 Task: Look for products in the category "Boxed Meals & Sides" from Shanyi only.
Action: Mouse moved to (240, 127)
Screenshot: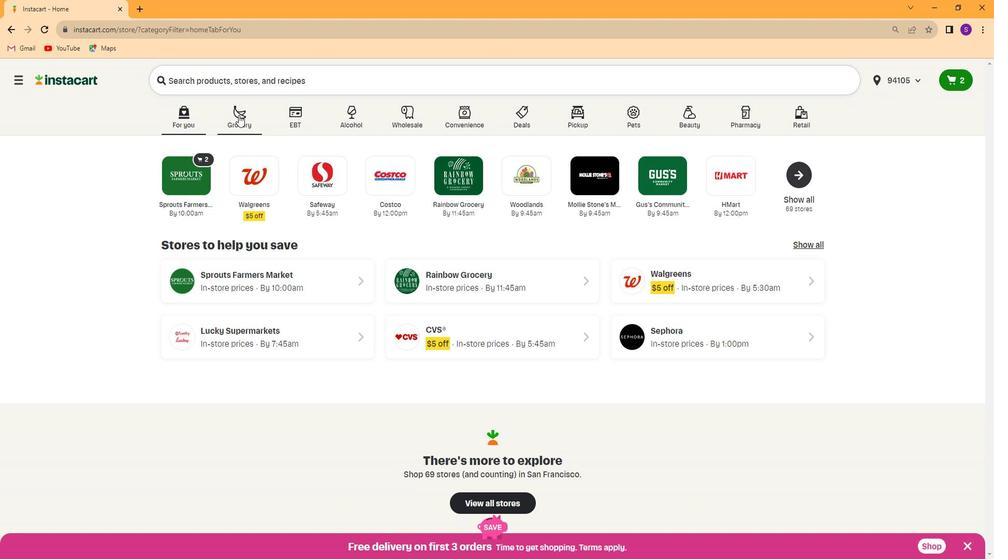 
Action: Mouse pressed left at (240, 127)
Screenshot: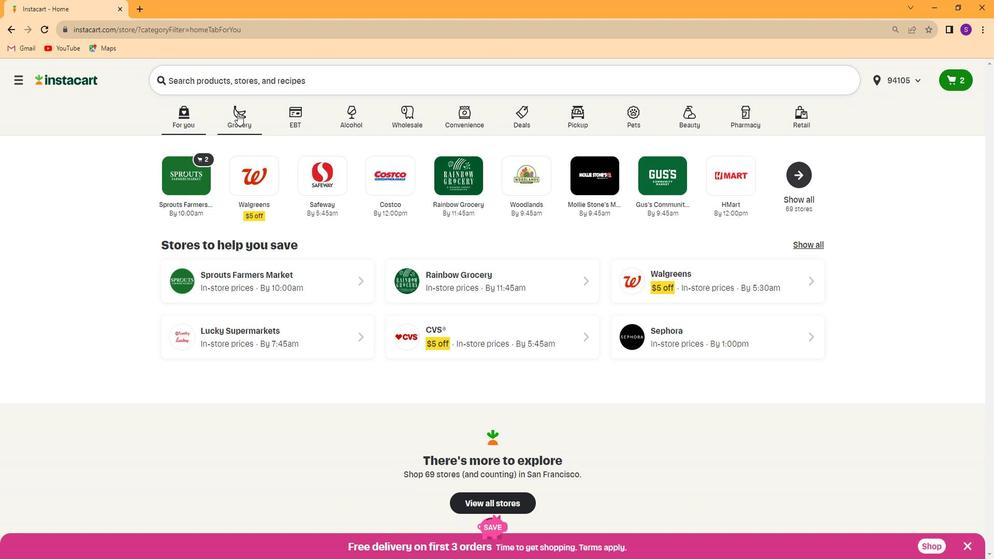 
Action: Mouse moved to (321, 189)
Screenshot: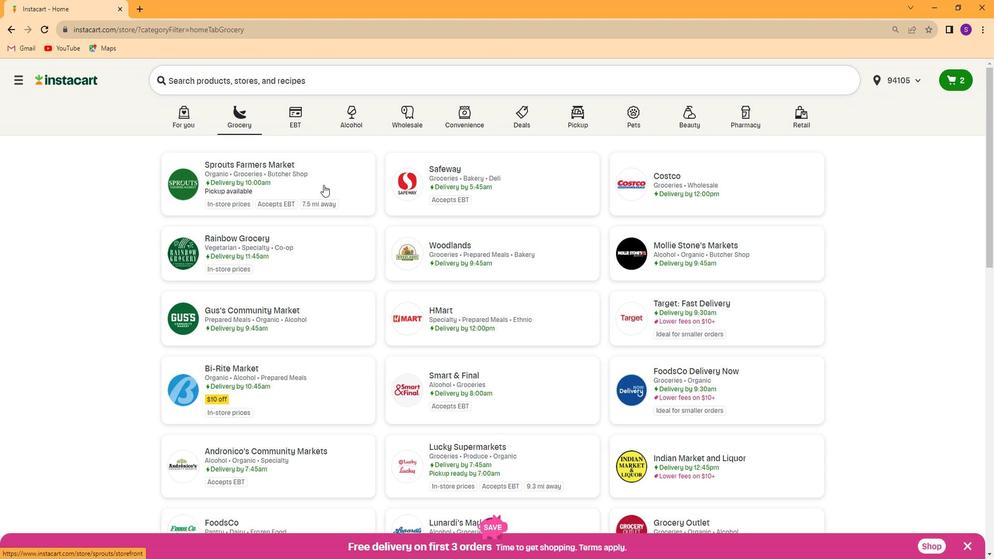 
Action: Mouse pressed left at (321, 189)
Screenshot: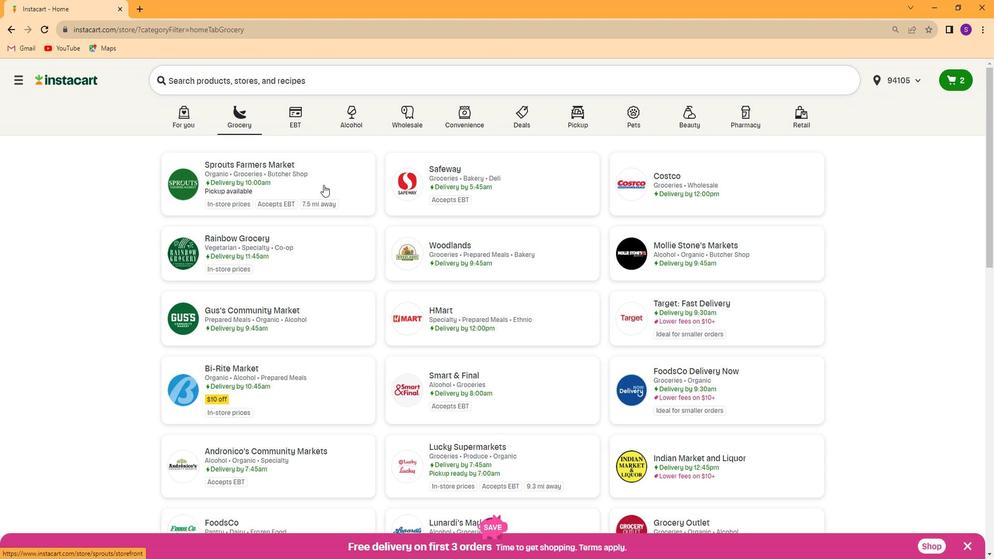
Action: Mouse moved to (100, 289)
Screenshot: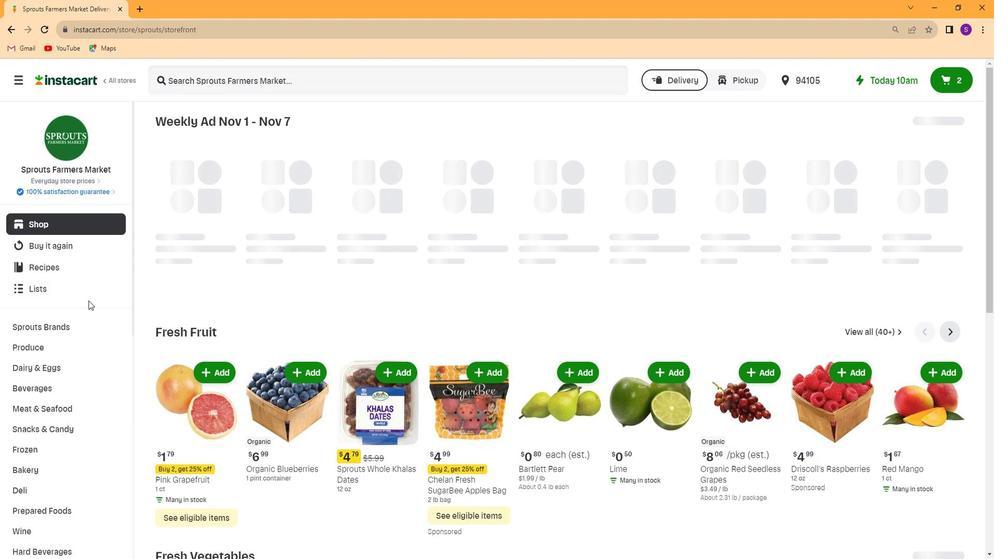 
Action: Mouse scrolled (100, 288) with delta (0, 0)
Screenshot: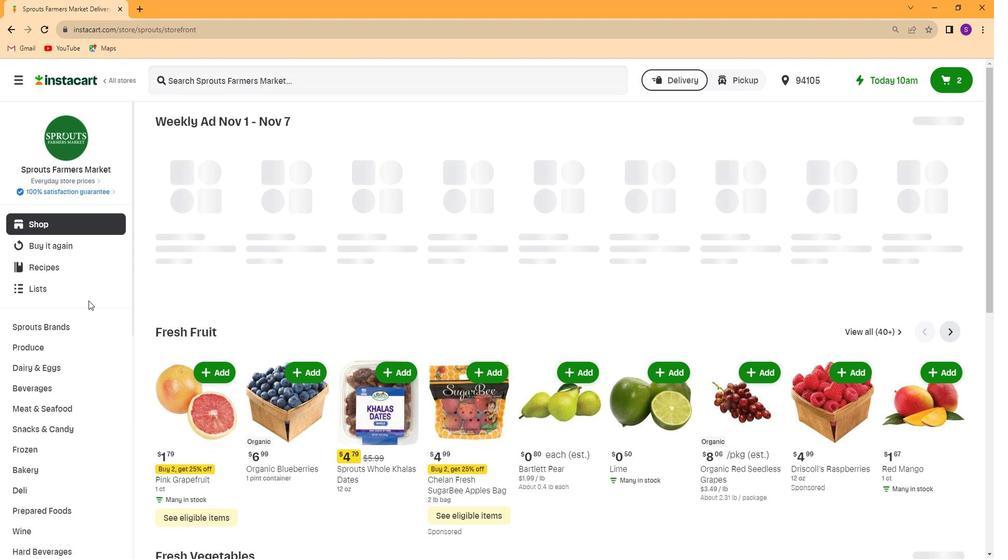 
Action: Mouse scrolled (100, 288) with delta (0, 0)
Screenshot: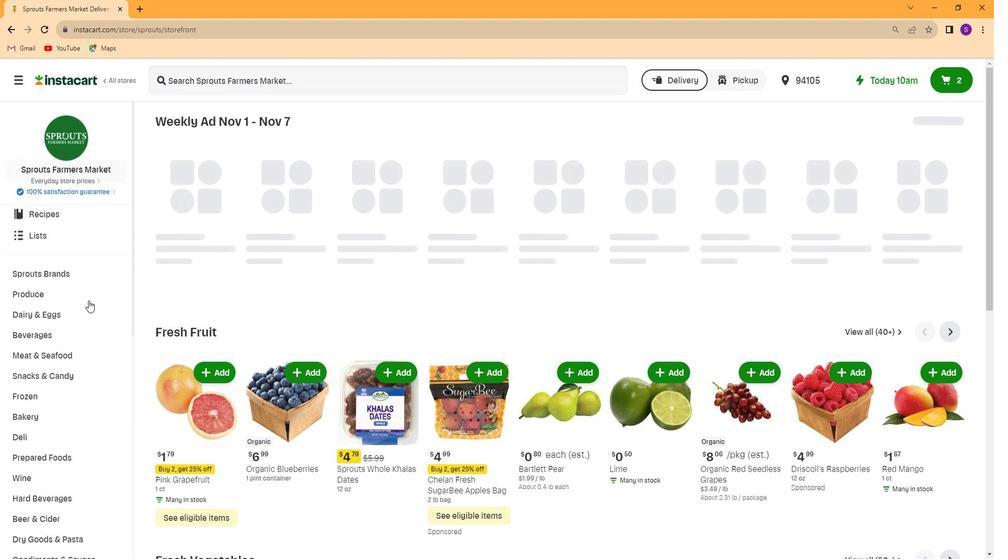 
Action: Mouse scrolled (100, 288) with delta (0, 0)
Screenshot: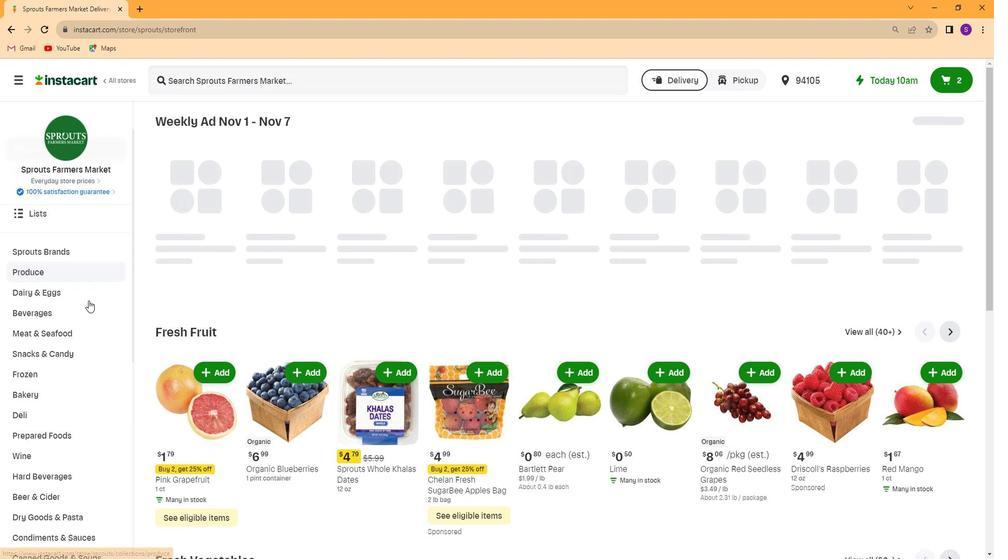 
Action: Mouse scrolled (100, 288) with delta (0, 0)
Screenshot: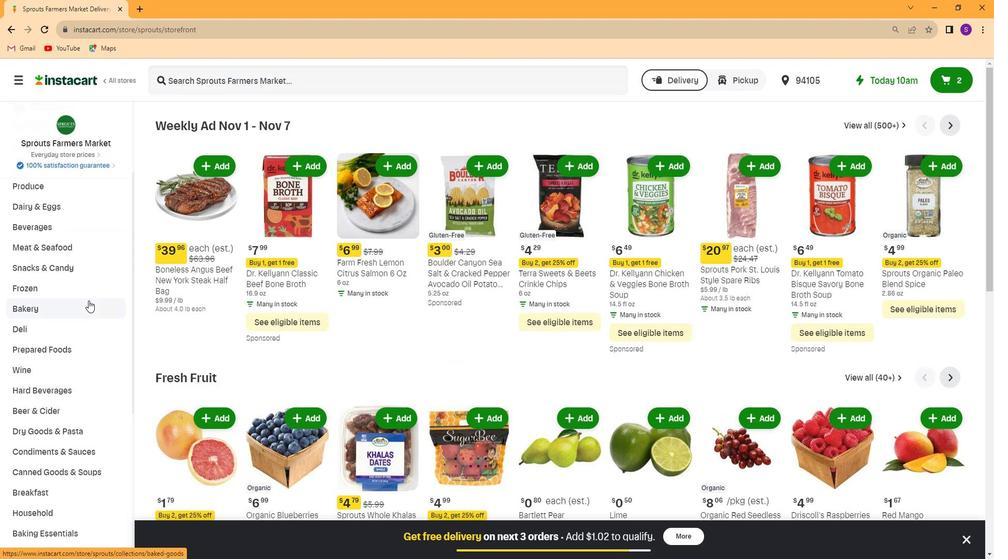 
Action: Mouse moved to (88, 354)
Screenshot: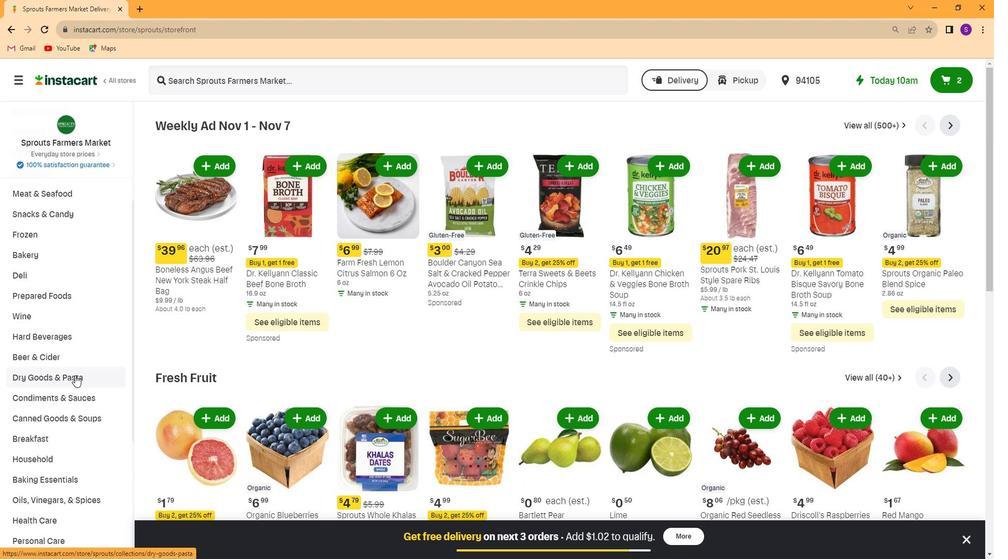
Action: Mouse pressed left at (88, 354)
Screenshot: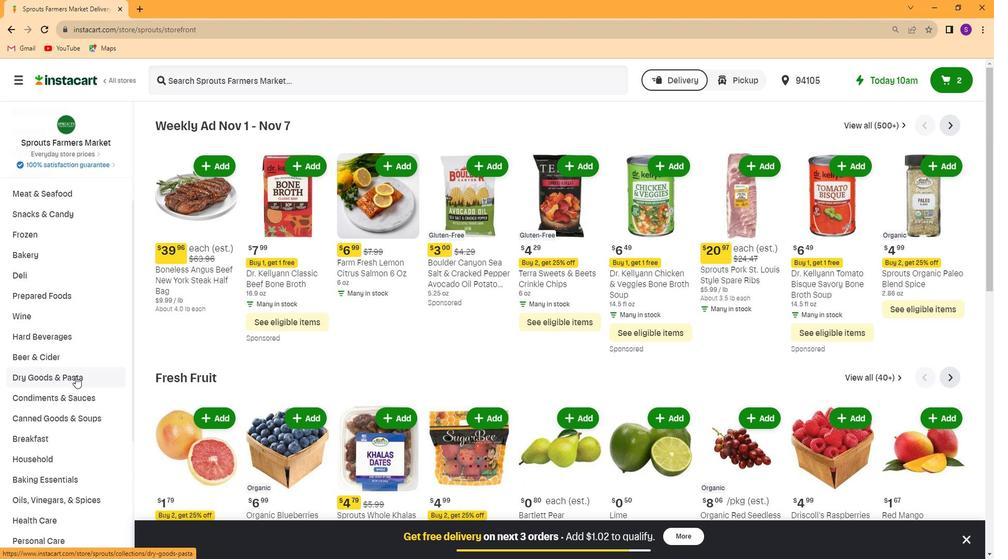 
Action: Mouse moved to (401, 164)
Screenshot: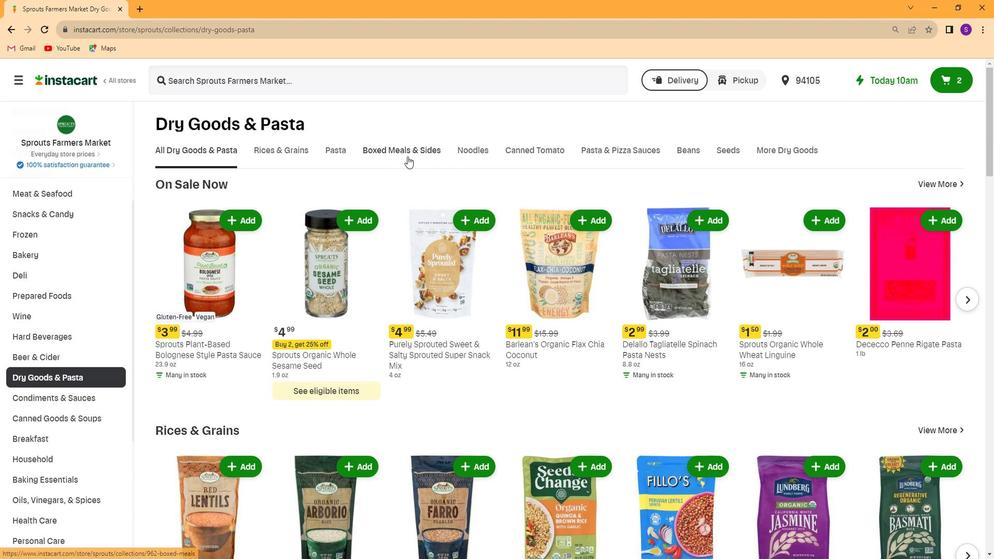 
Action: Mouse pressed left at (401, 164)
Screenshot: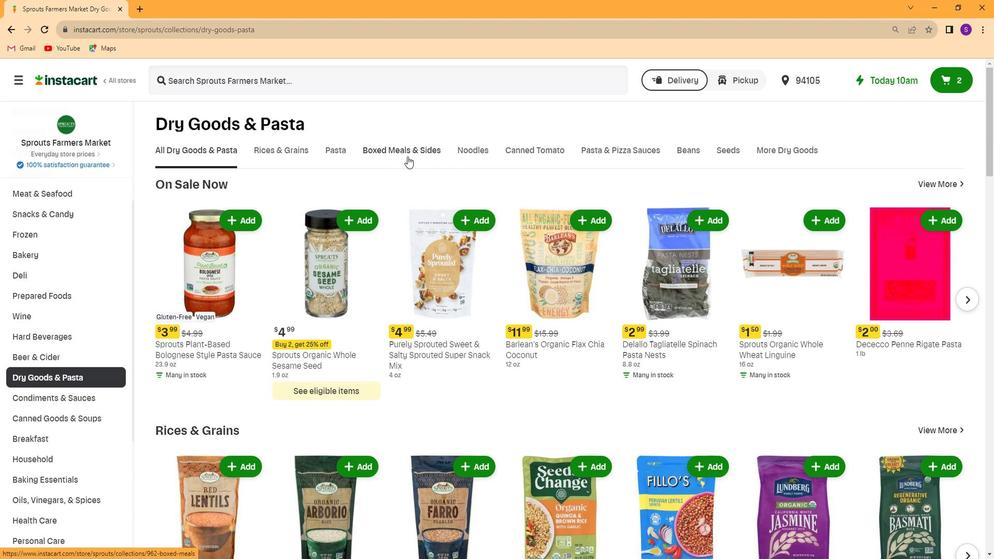 
Action: Mouse moved to (339, 197)
Screenshot: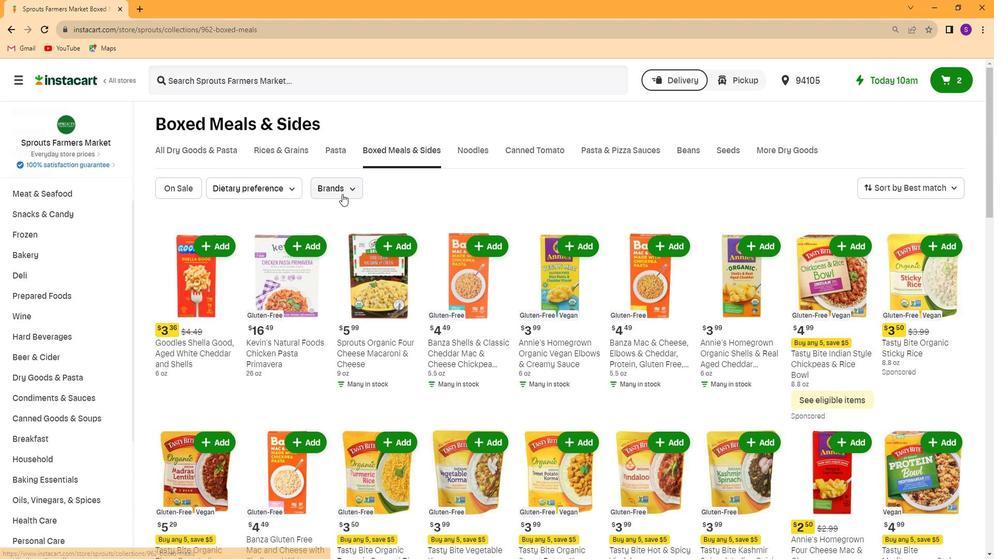 
Action: Mouse pressed left at (339, 197)
Screenshot: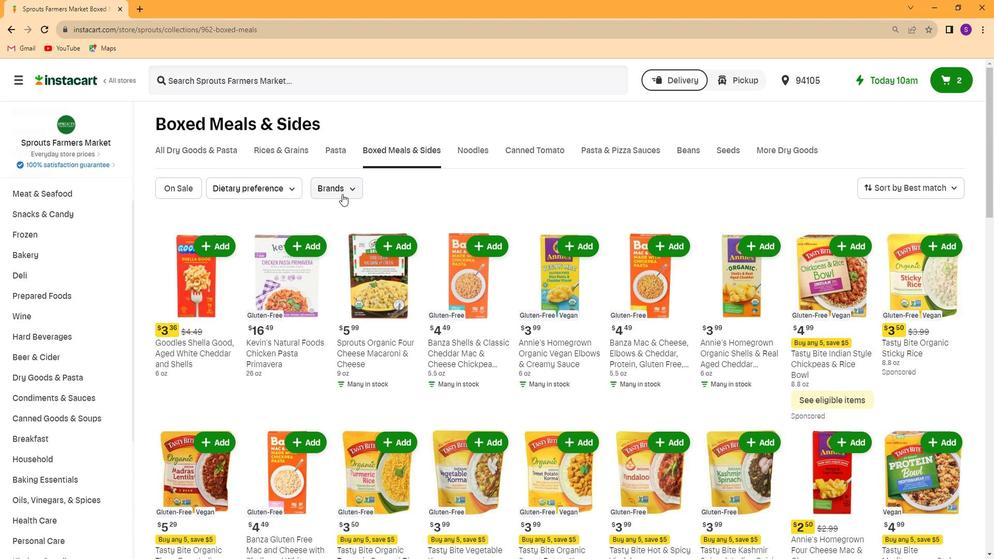 
Action: Mouse moved to (358, 272)
Screenshot: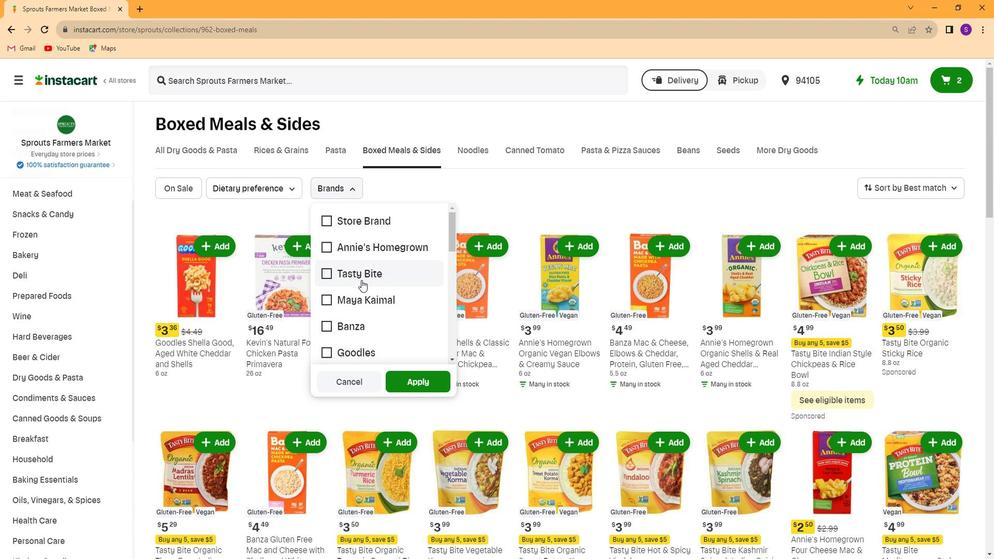 
Action: Mouse scrolled (358, 271) with delta (0, 0)
Screenshot: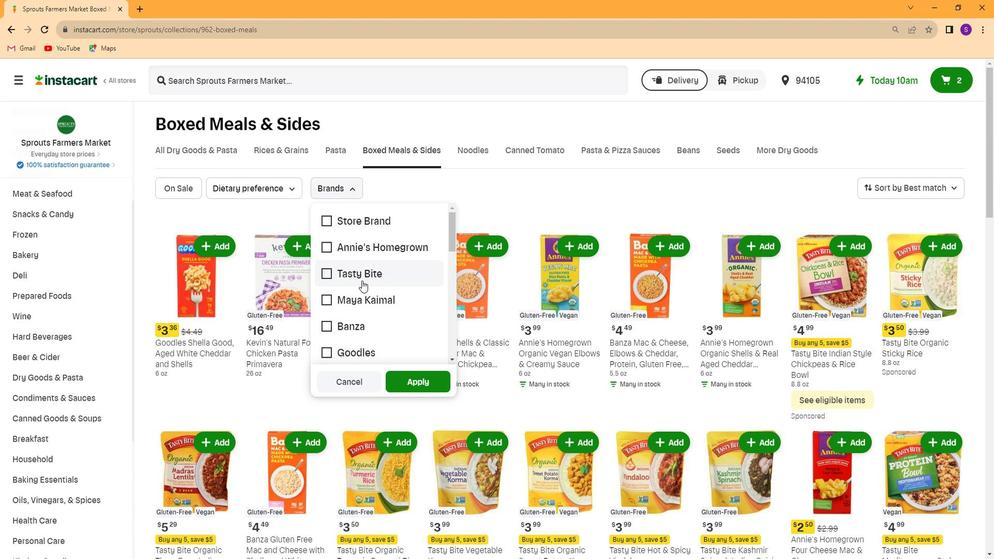 
Action: Mouse scrolled (358, 271) with delta (0, 0)
Screenshot: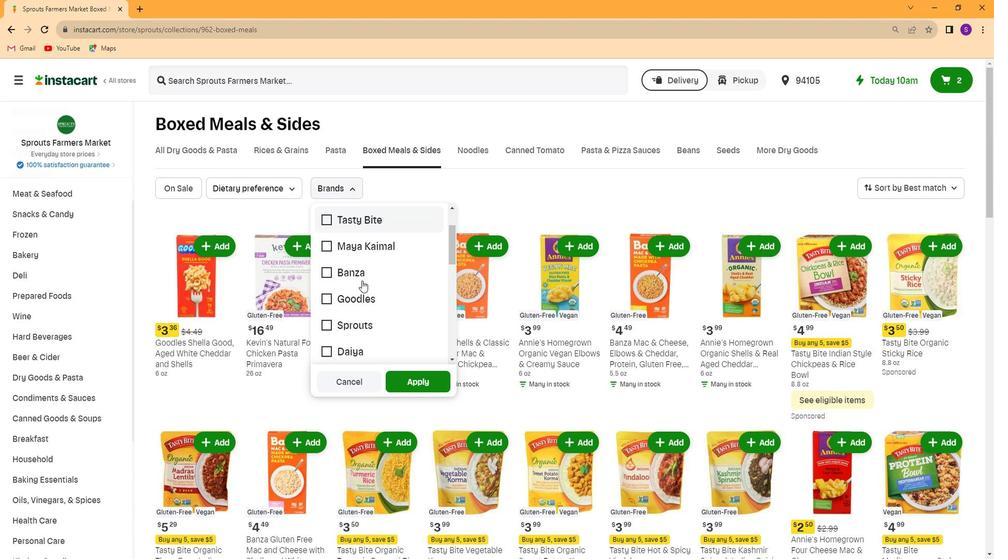 
Action: Mouse scrolled (358, 271) with delta (0, 0)
Screenshot: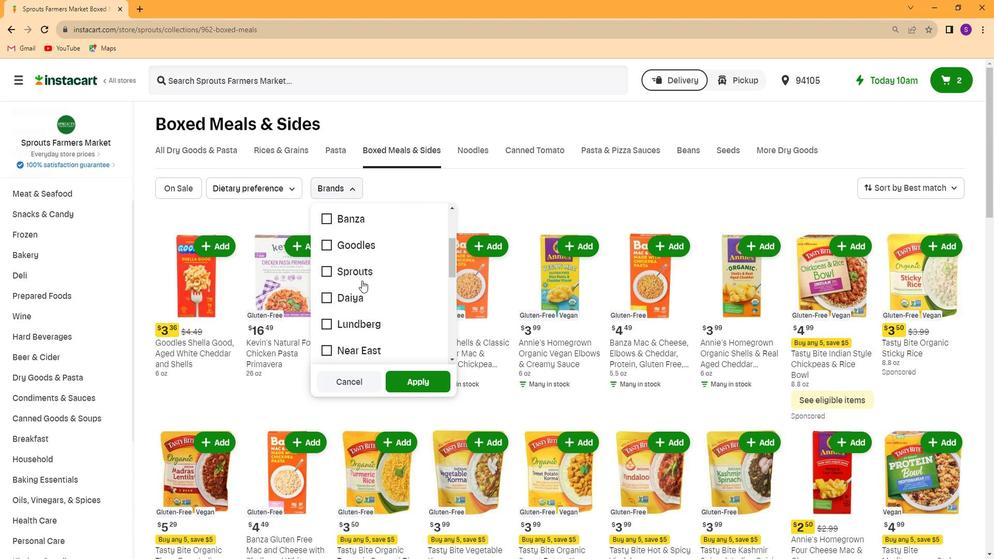 
Action: Mouse scrolled (358, 271) with delta (0, 0)
Screenshot: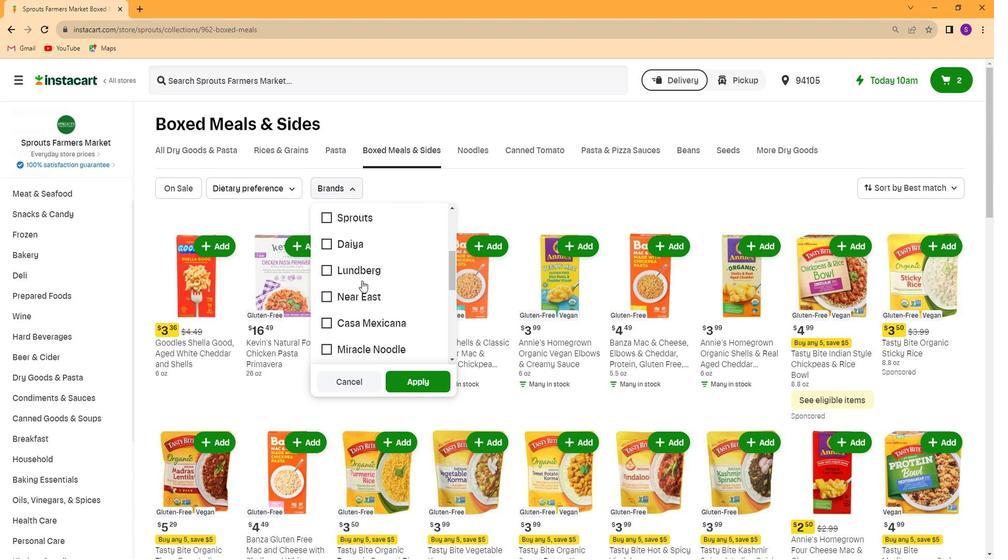 
Action: Mouse scrolled (358, 271) with delta (0, 0)
Screenshot: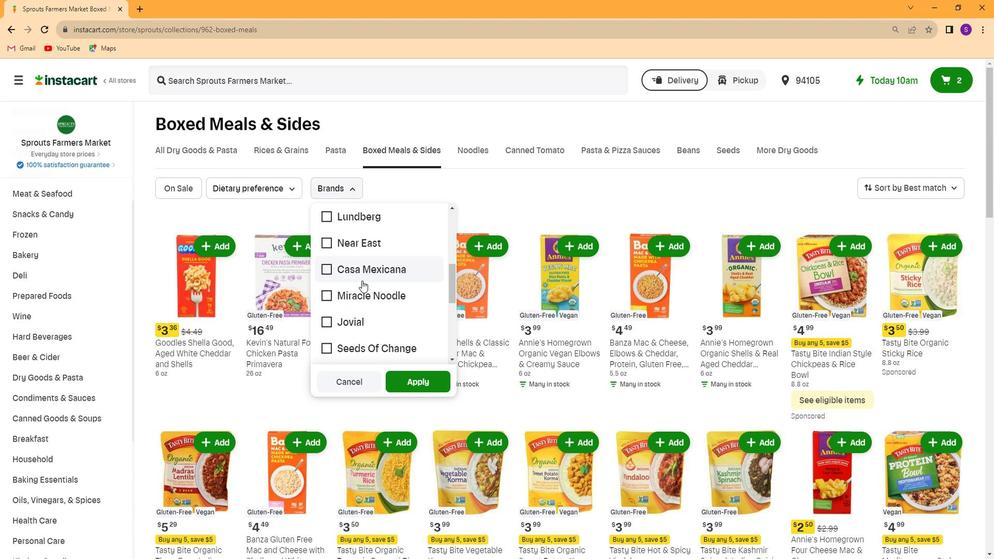 
Action: Mouse scrolled (358, 271) with delta (0, 0)
Screenshot: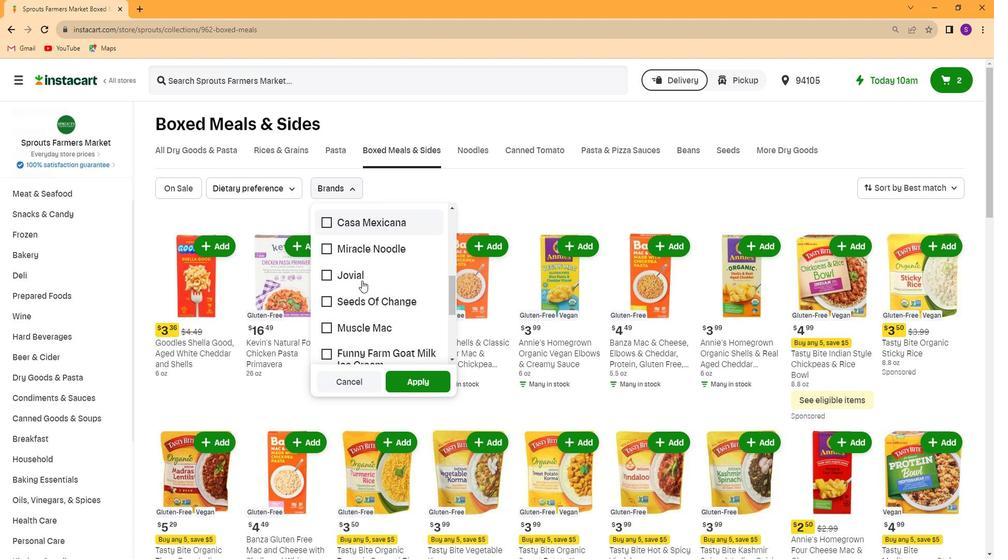
Action: Mouse scrolled (358, 271) with delta (0, 0)
Screenshot: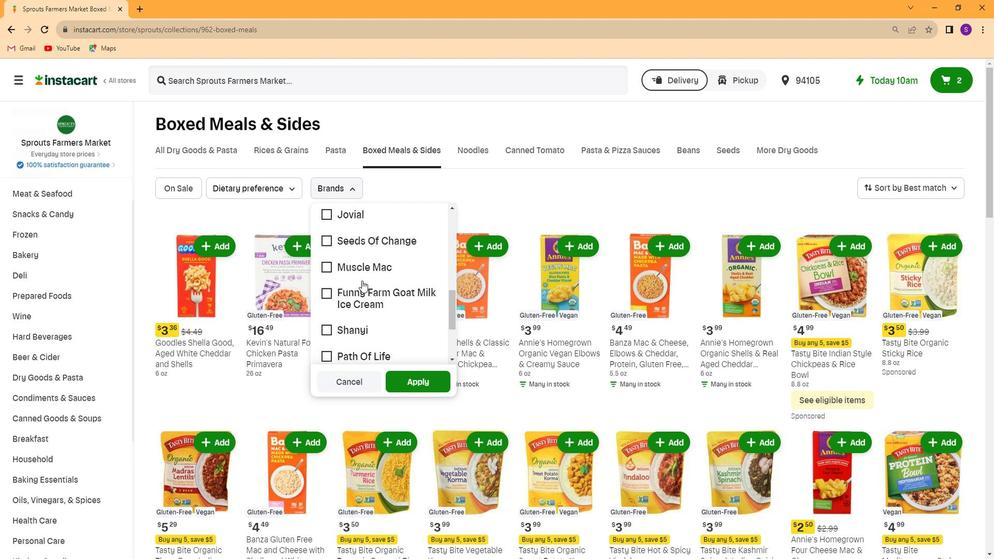 
Action: Mouse pressed left at (358, 272)
Screenshot: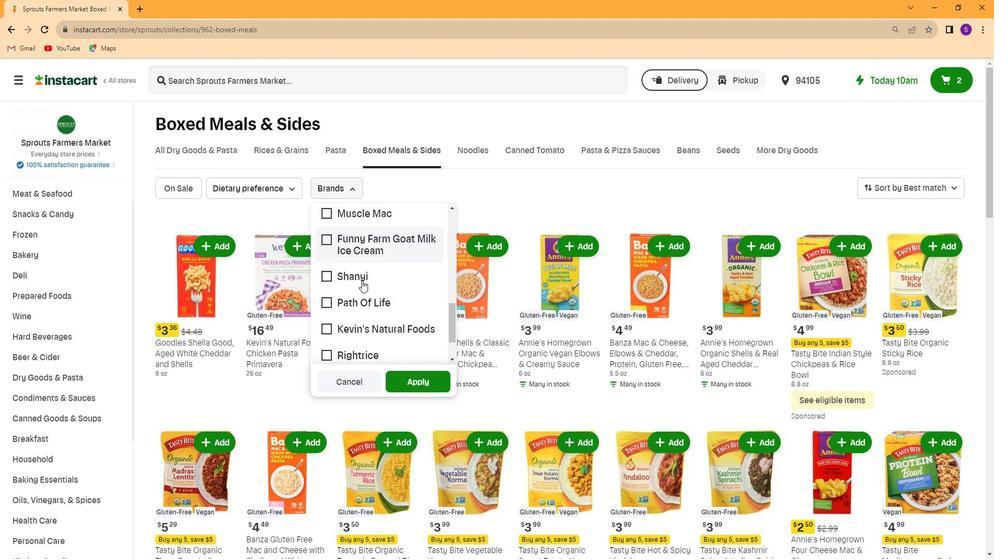
Action: Mouse moved to (410, 358)
Screenshot: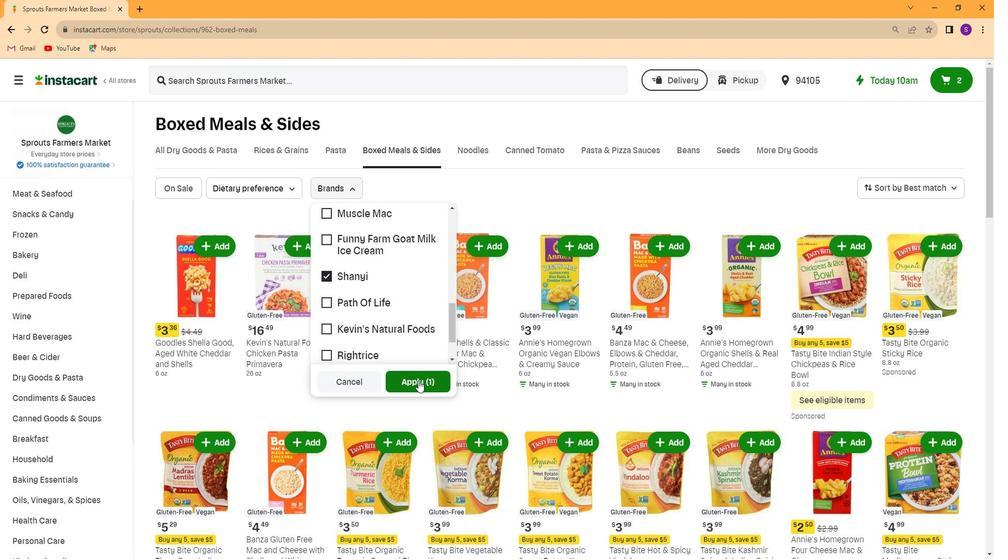 
Action: Mouse pressed left at (410, 358)
Screenshot: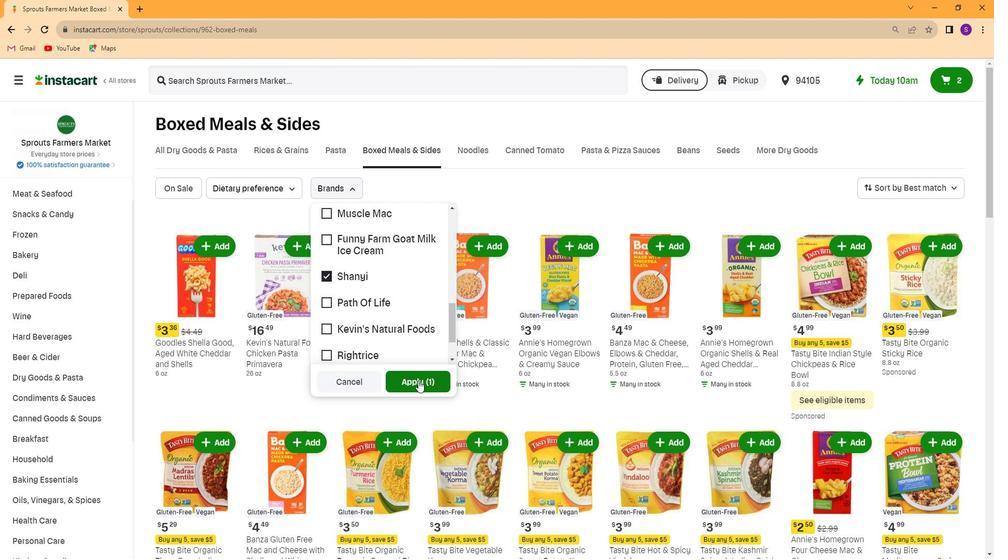 
Action: Mouse moved to (490, 348)
Screenshot: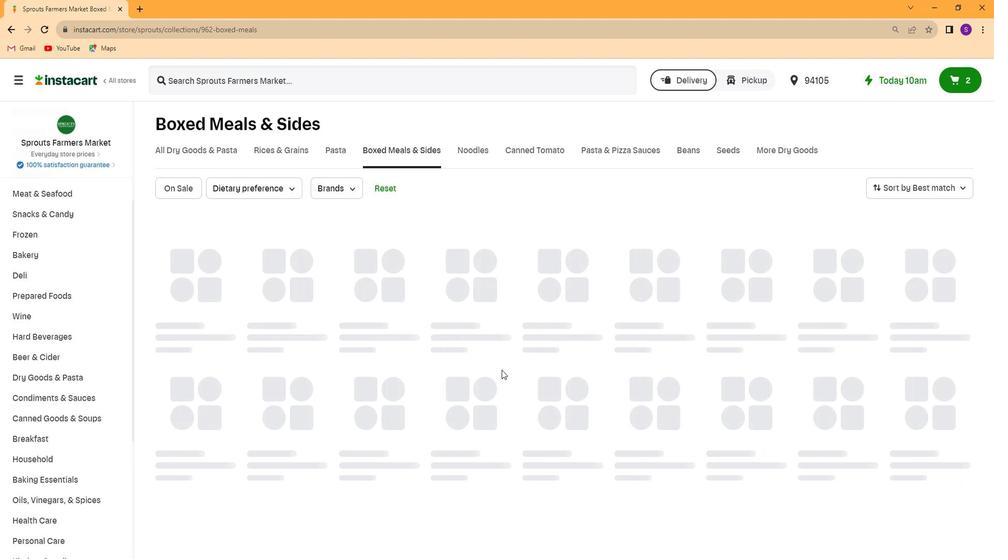 
